 Task: Share through YouTube & Facebook "Movie C.mp4" and Next
Action: Mouse moved to (235, 135)
Screenshot: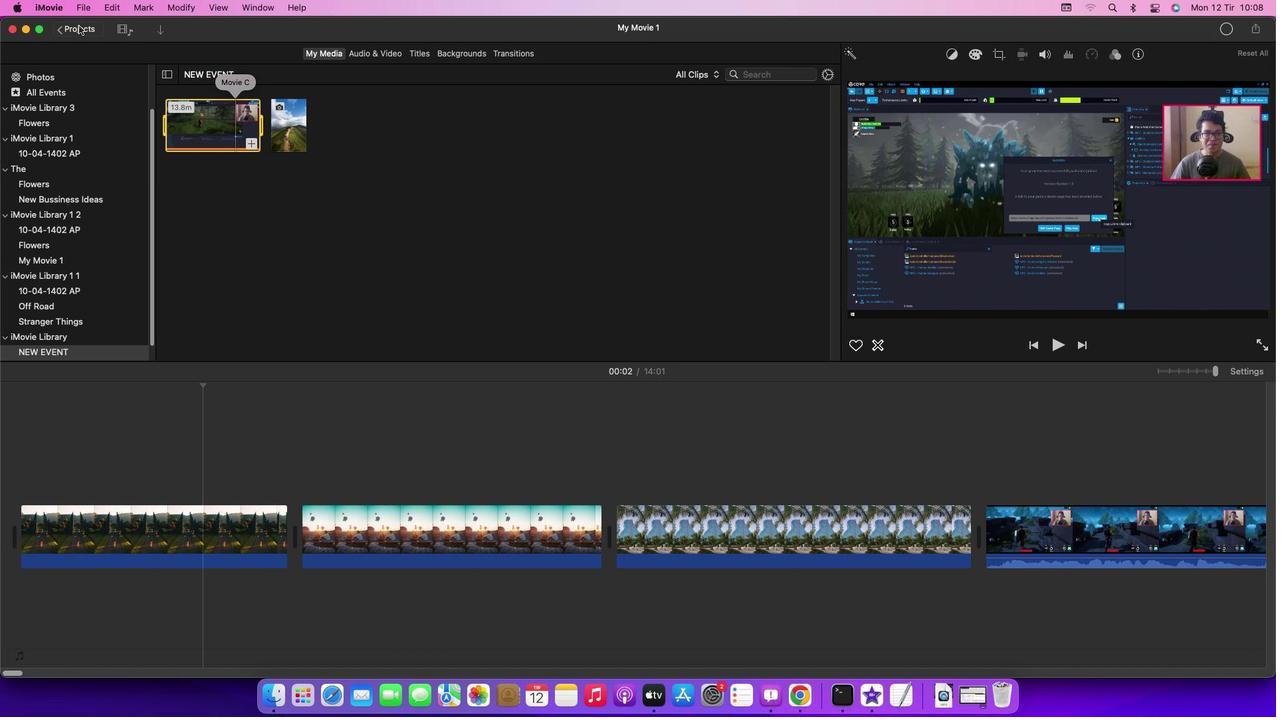 
Action: Mouse pressed left at (235, 135)
Screenshot: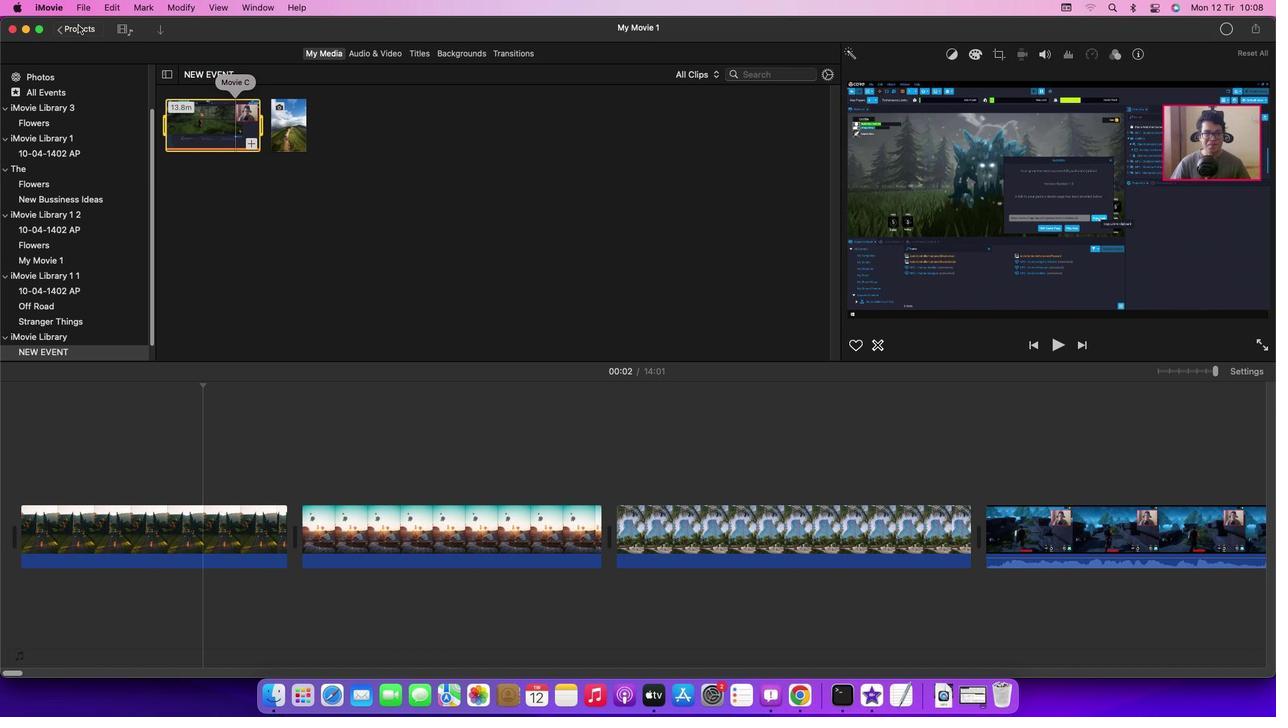 
Action: Mouse moved to (89, 7)
Screenshot: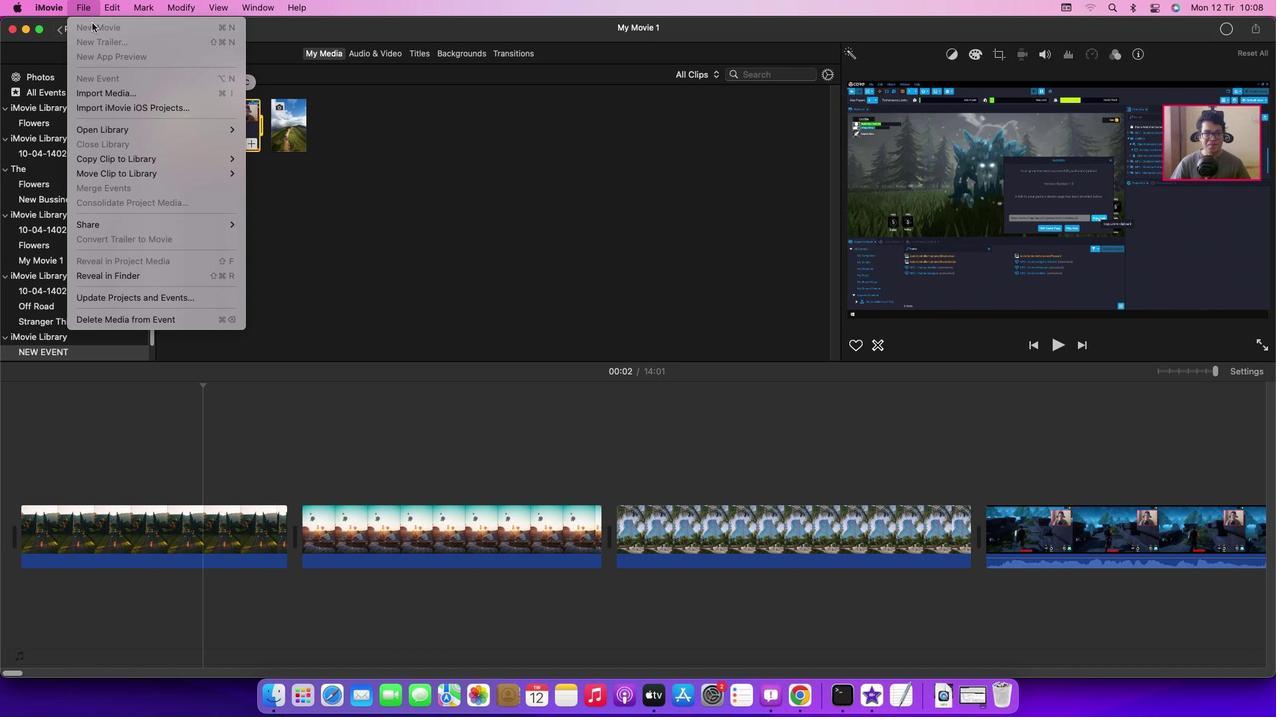 
Action: Mouse pressed left at (89, 7)
Screenshot: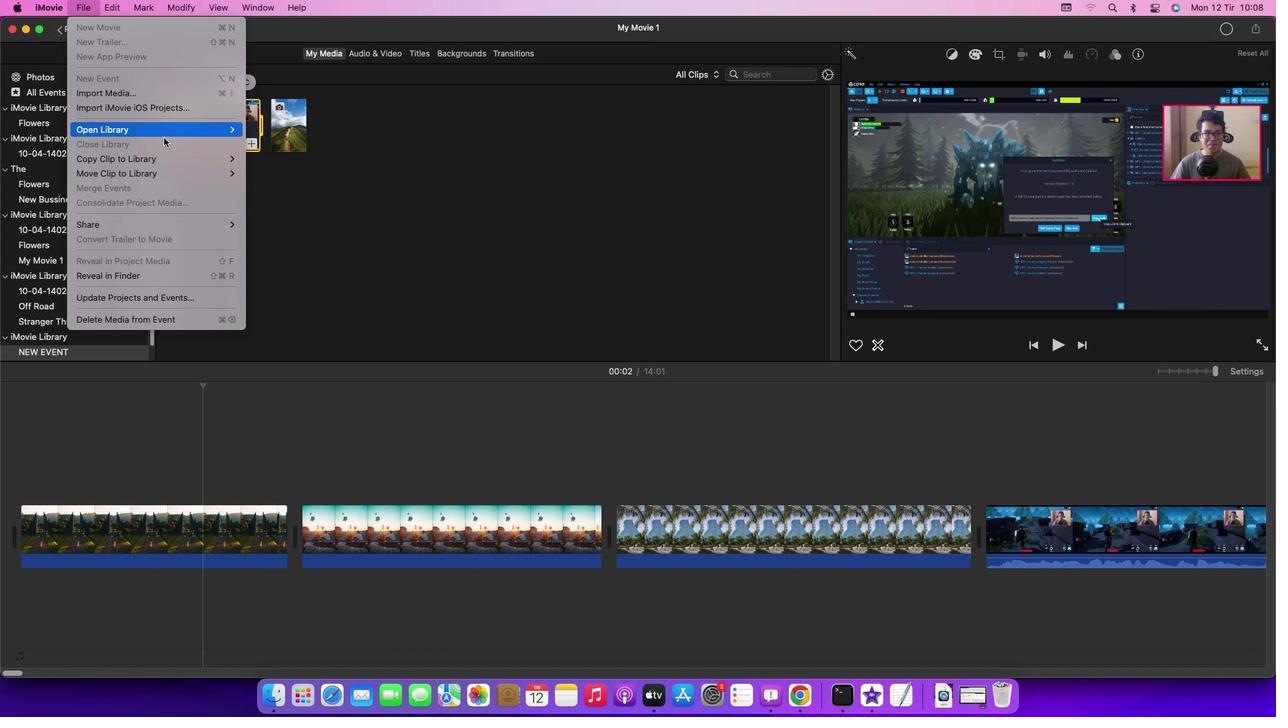 
Action: Mouse moved to (291, 237)
Screenshot: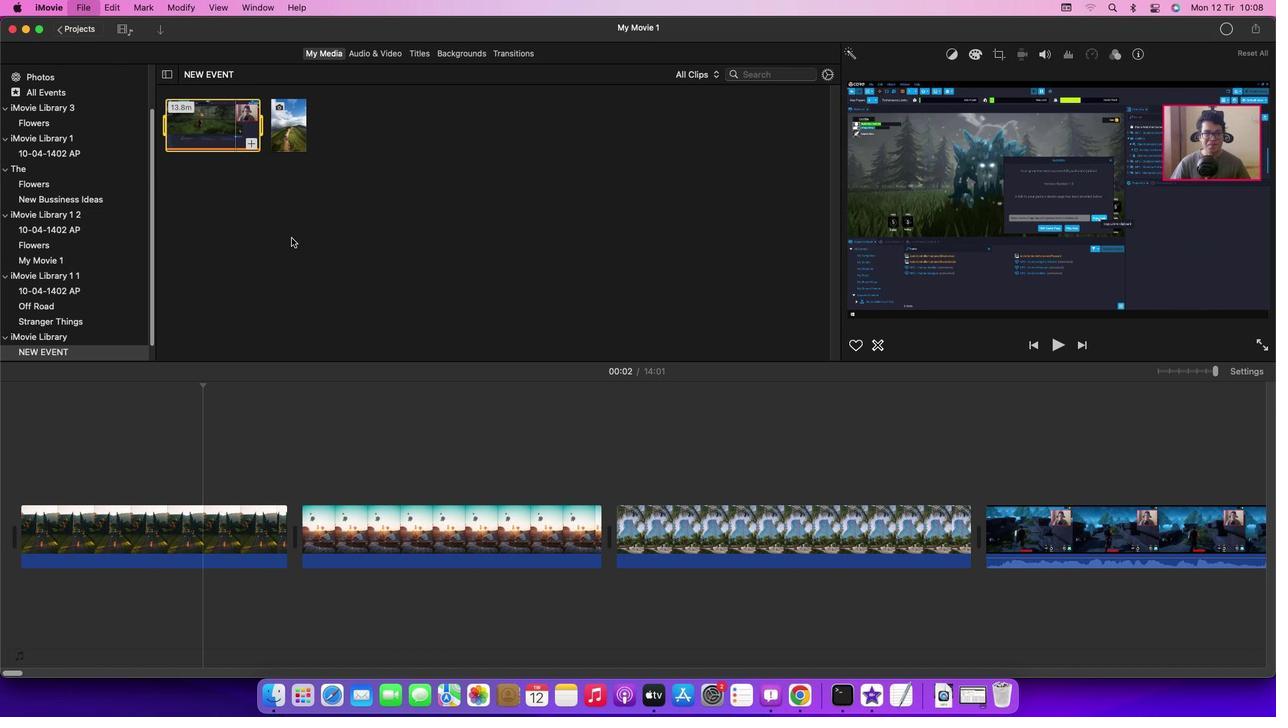 
Action: Mouse pressed left at (291, 237)
Screenshot: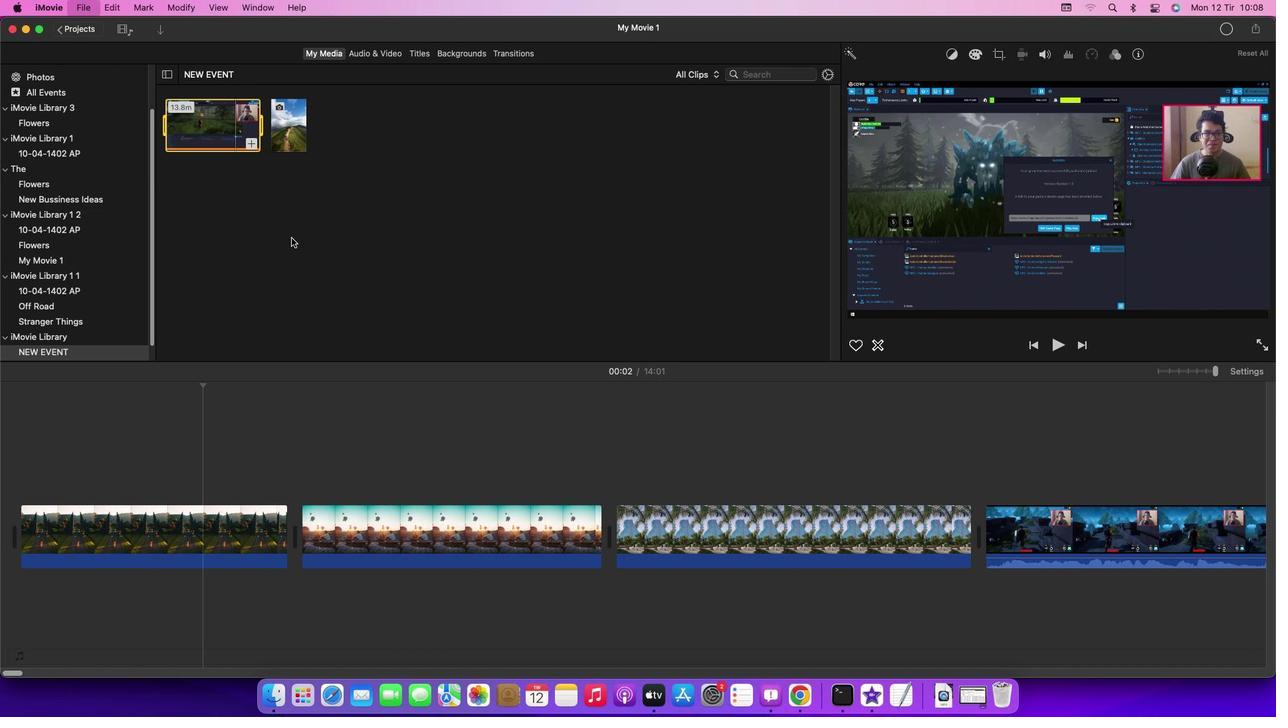 
Action: Mouse moved to (842, 379)
Screenshot: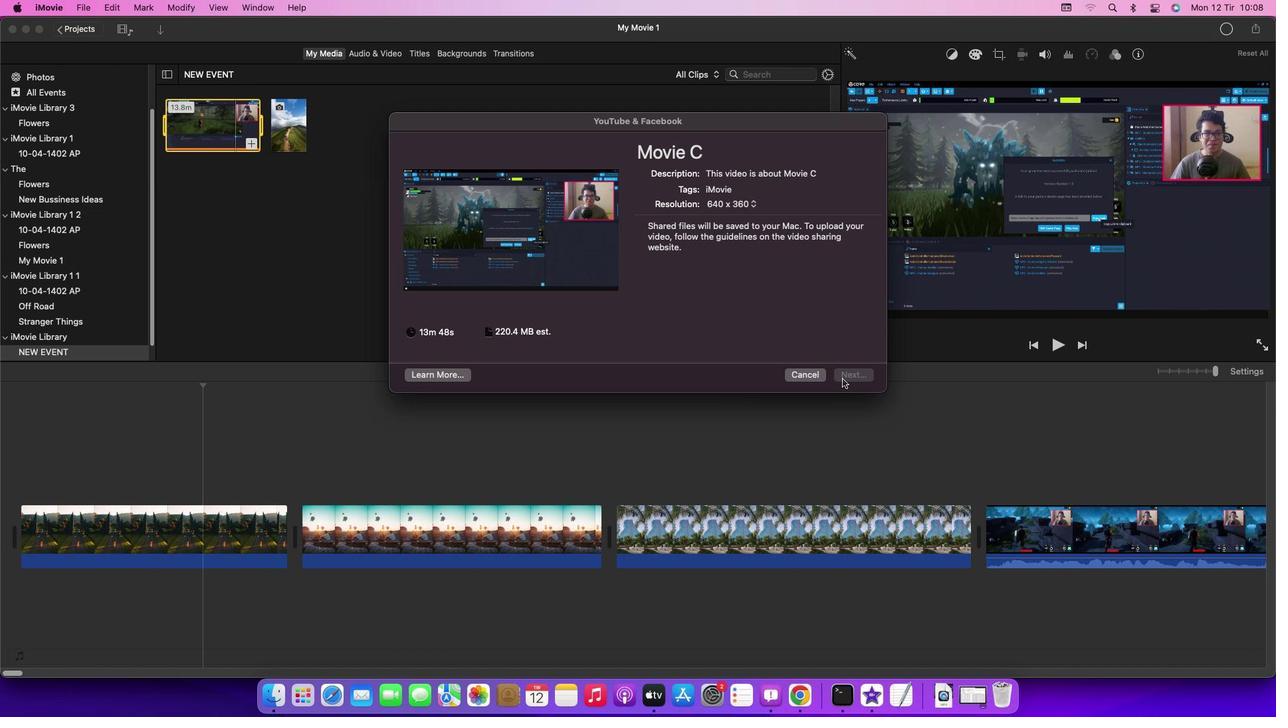 
Action: Mouse pressed left at (842, 379)
Screenshot: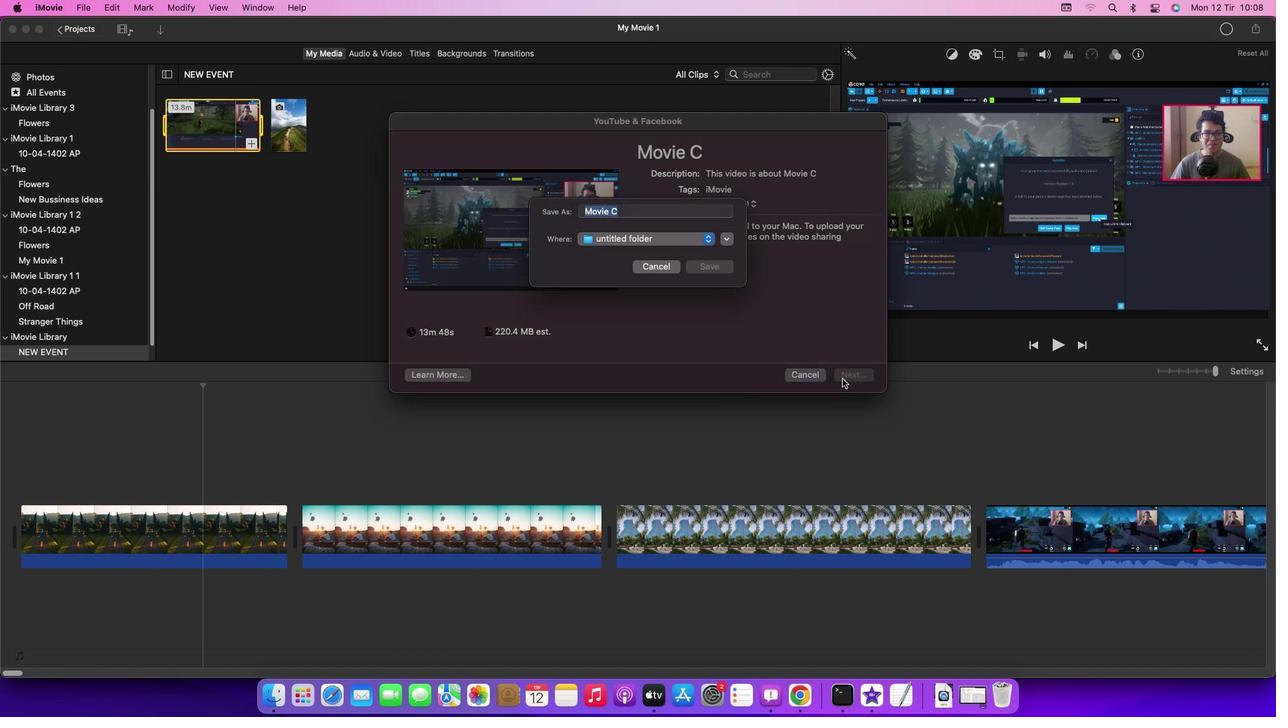 
Action: Mouse moved to (716, 278)
Screenshot: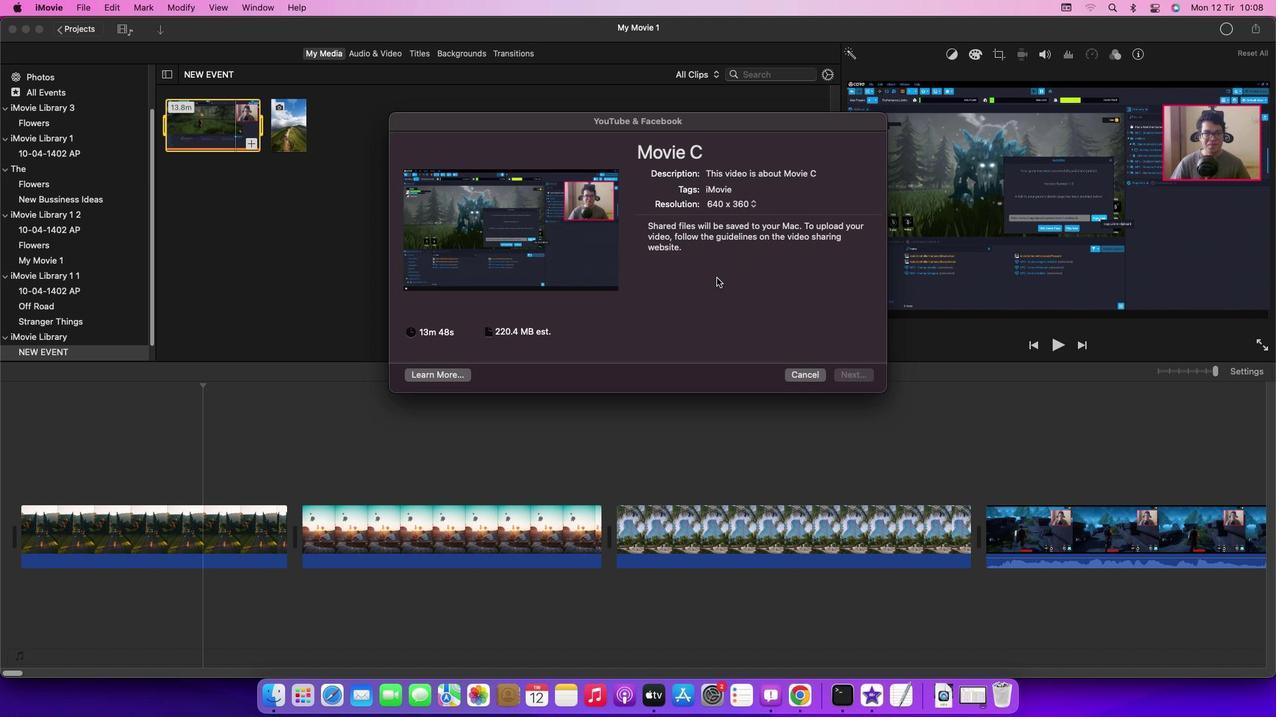 
Action: Mouse pressed left at (716, 278)
Screenshot: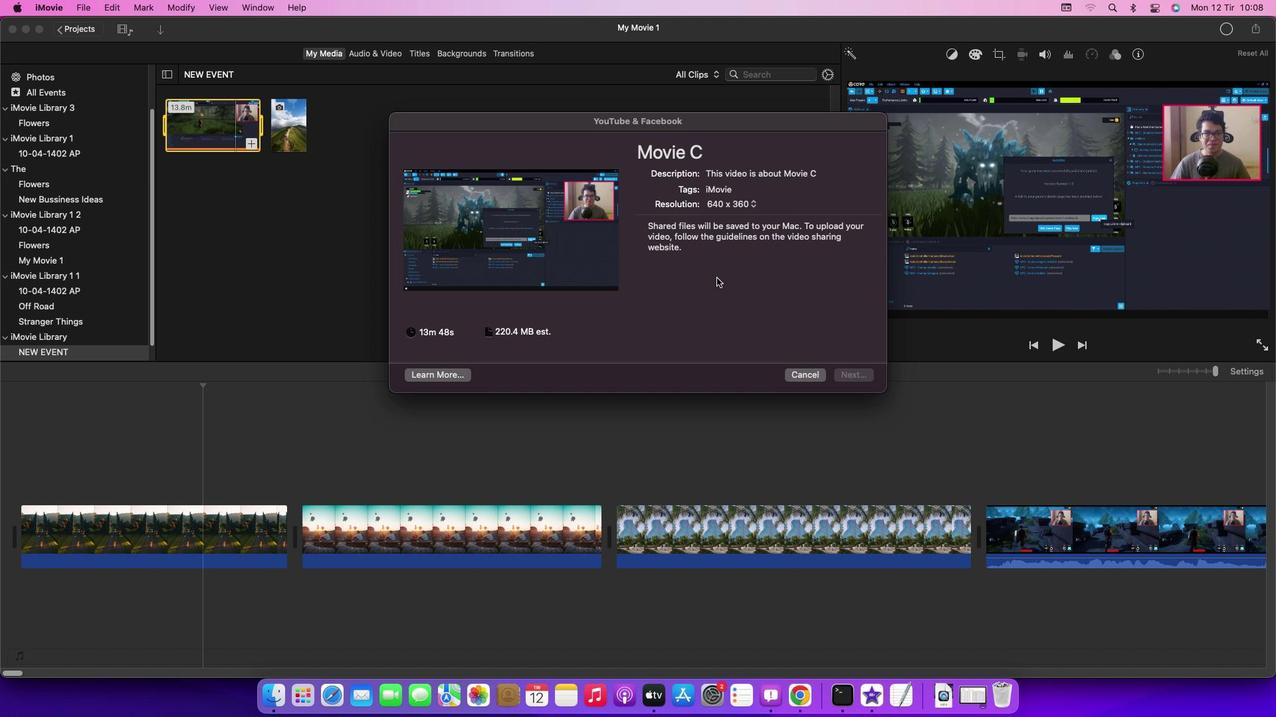 
Action: Mouse moved to (663, 278)
Screenshot: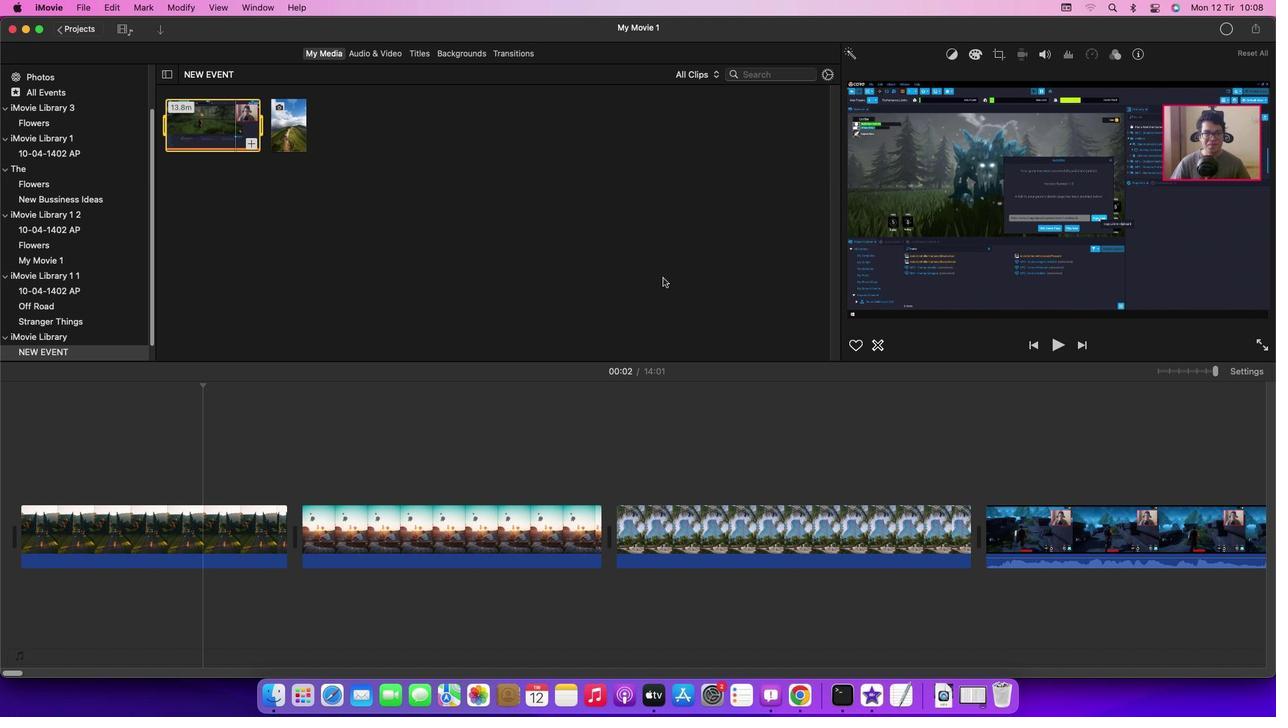 
